 Task: Create a due date automation trigger when advanced on, on the tuesday before a card is due add dates due in in more than 1 days at 11:00 AM.
Action: Mouse moved to (1122, 86)
Screenshot: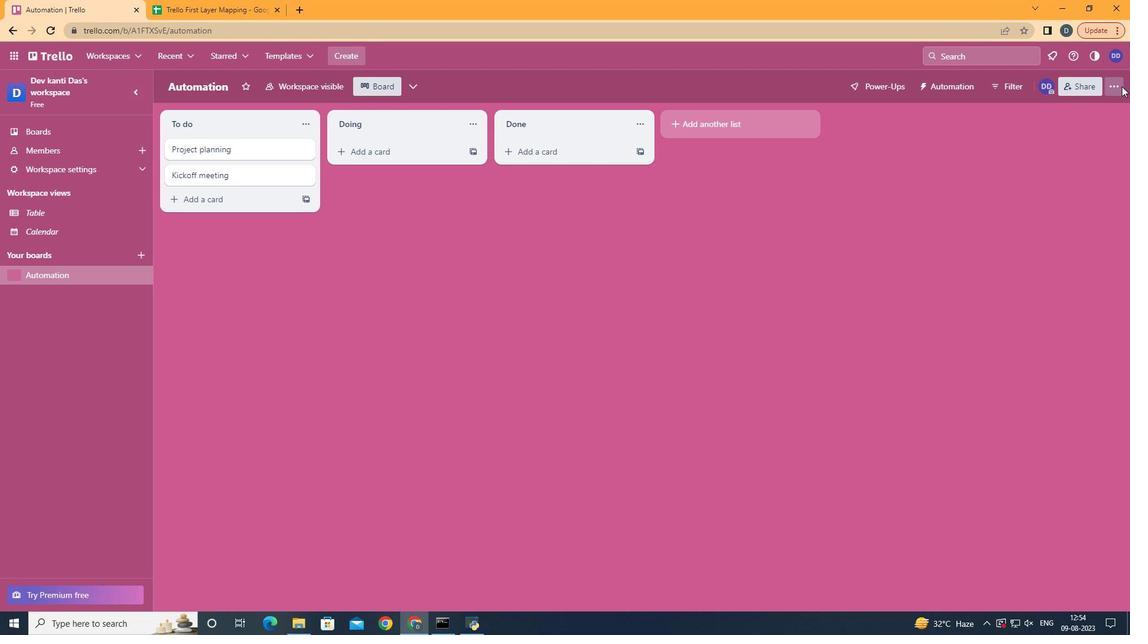 
Action: Mouse pressed left at (1122, 86)
Screenshot: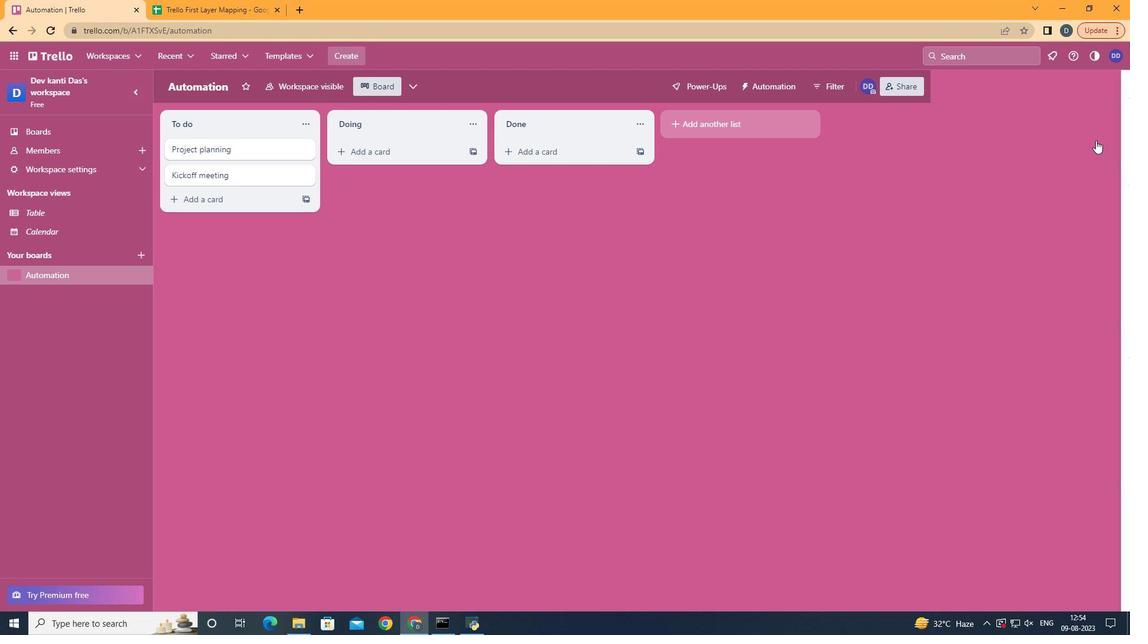 
Action: Mouse moved to (995, 254)
Screenshot: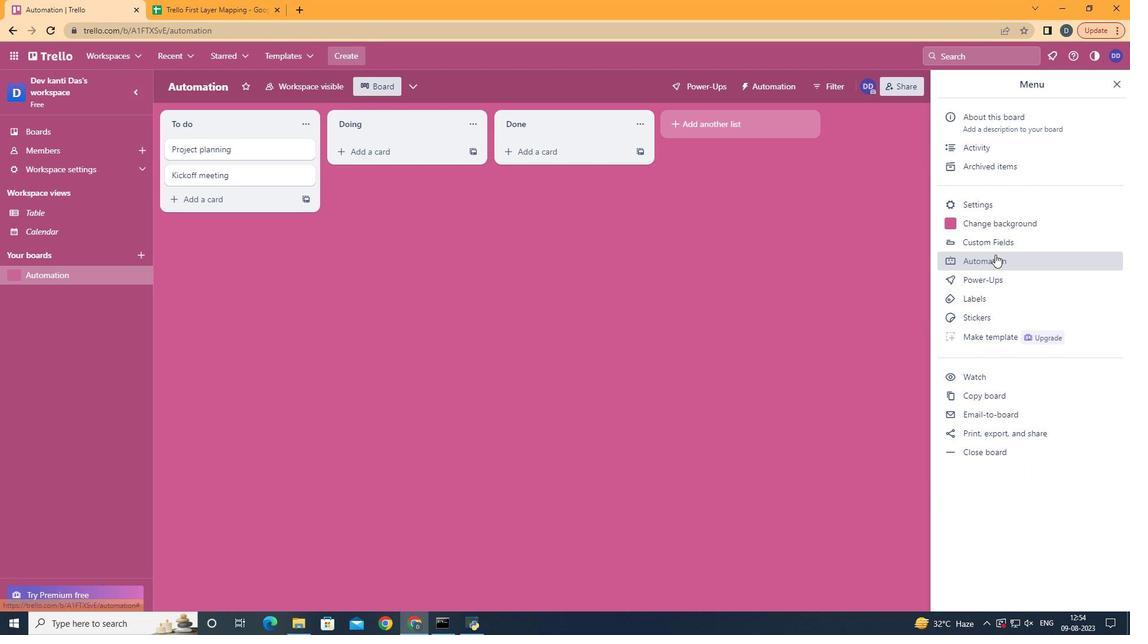 
Action: Mouse pressed left at (995, 254)
Screenshot: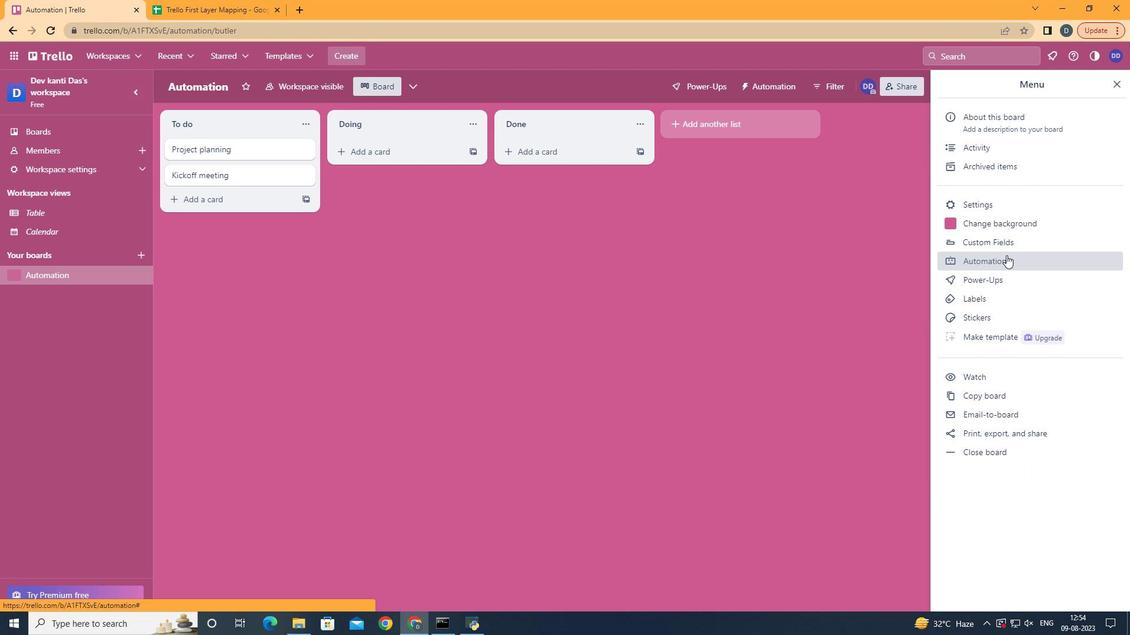 
Action: Mouse moved to (213, 237)
Screenshot: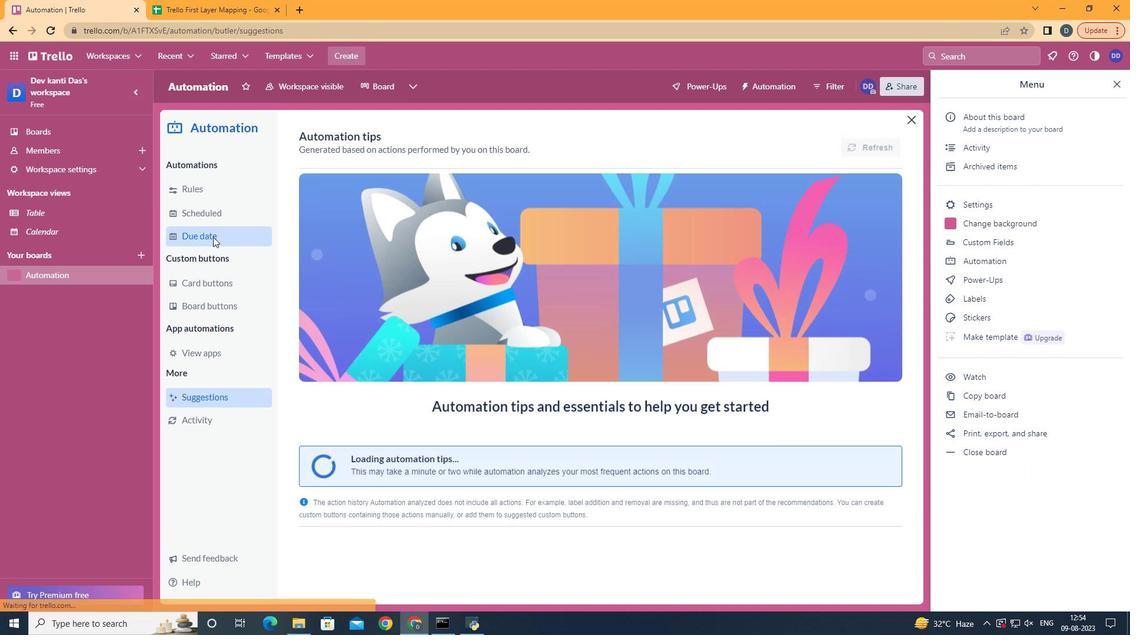 
Action: Mouse pressed left at (213, 237)
Screenshot: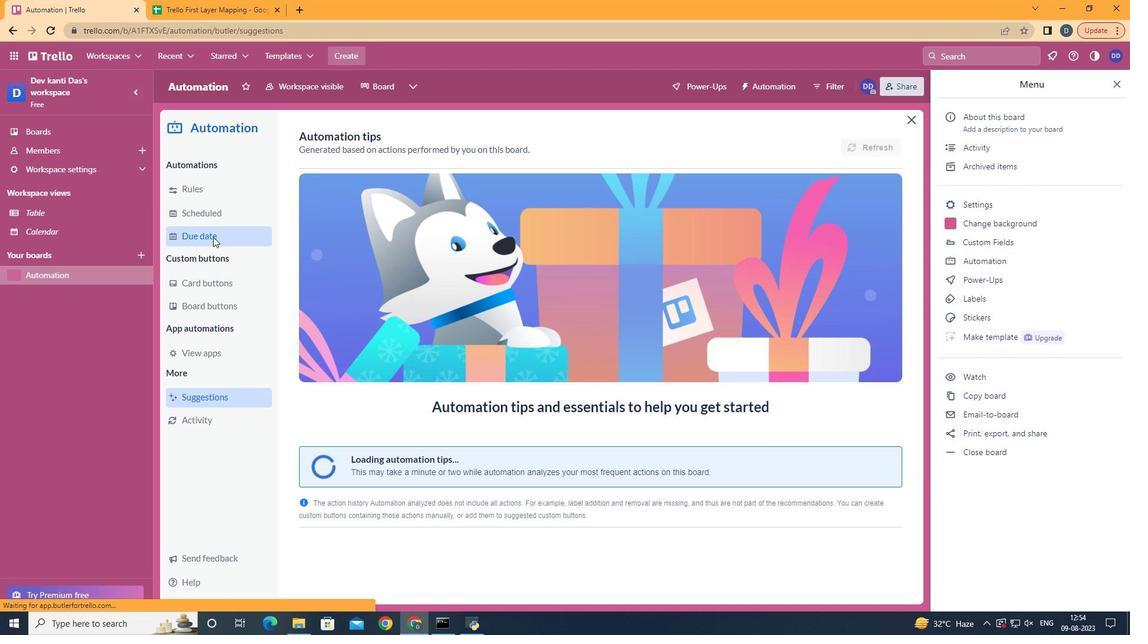 
Action: Mouse moved to (818, 138)
Screenshot: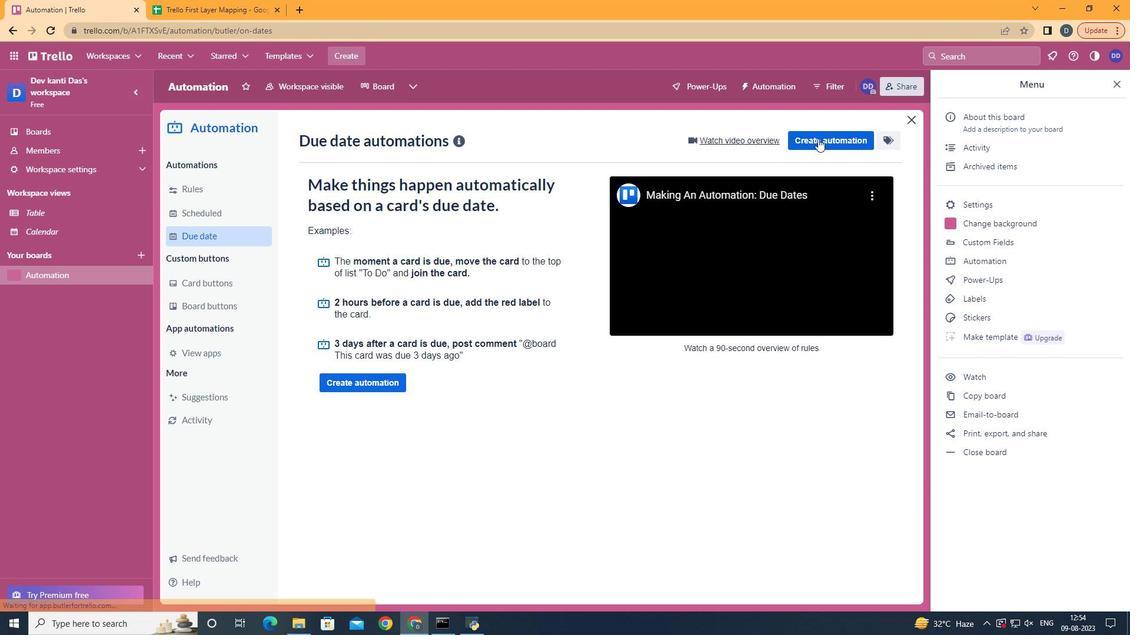 
Action: Mouse pressed left at (818, 138)
Screenshot: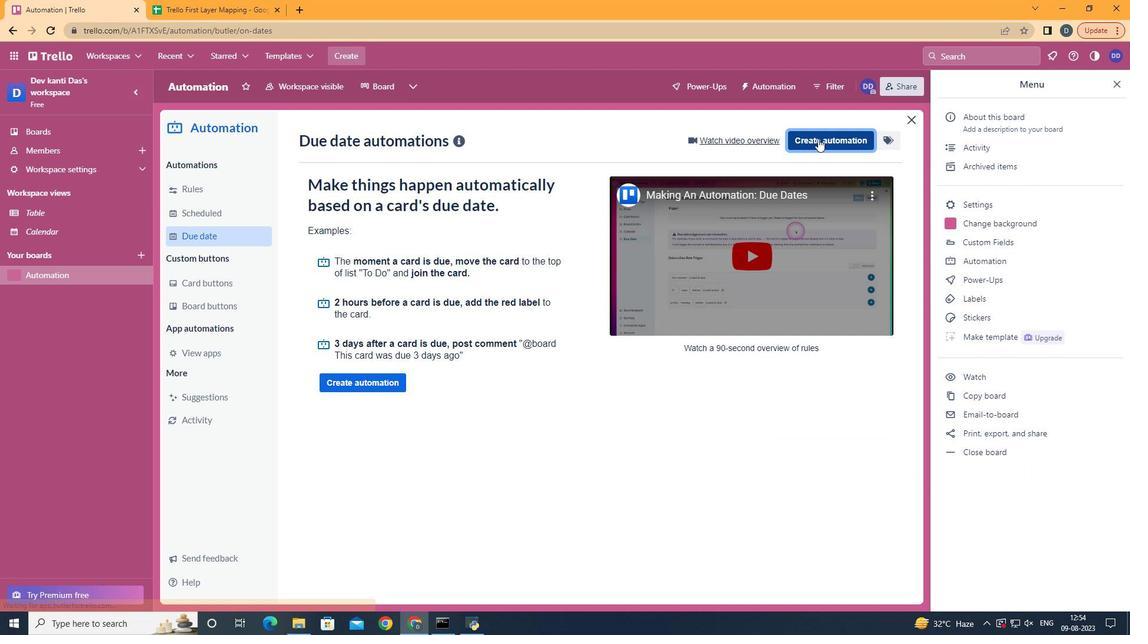 
Action: Mouse moved to (600, 254)
Screenshot: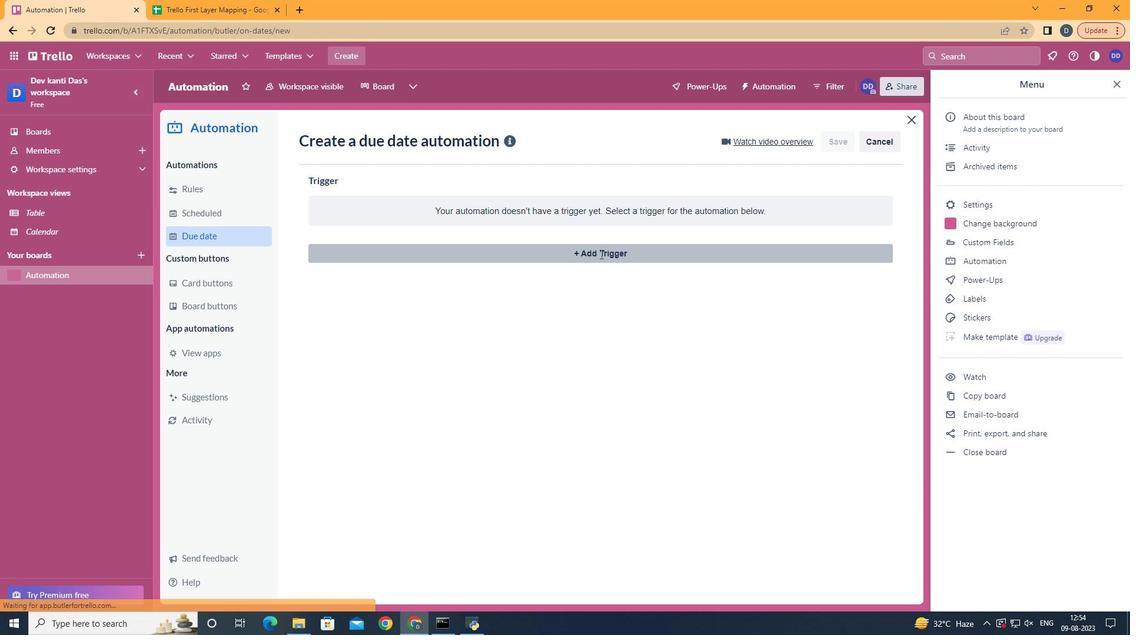 
Action: Mouse pressed left at (600, 254)
Screenshot: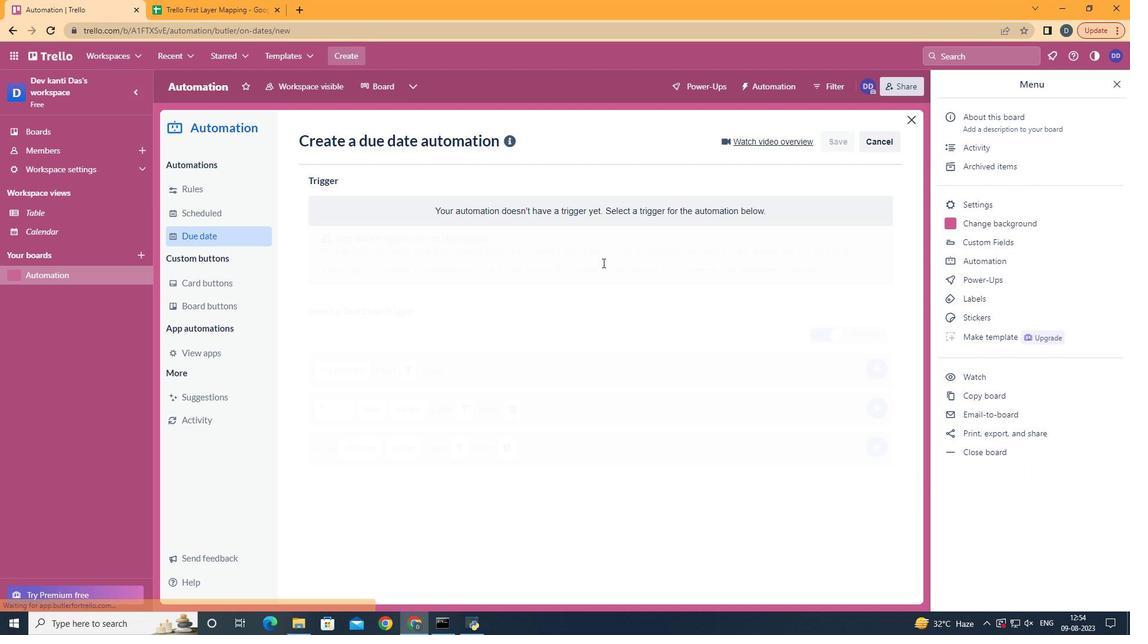 
Action: Mouse moved to (380, 335)
Screenshot: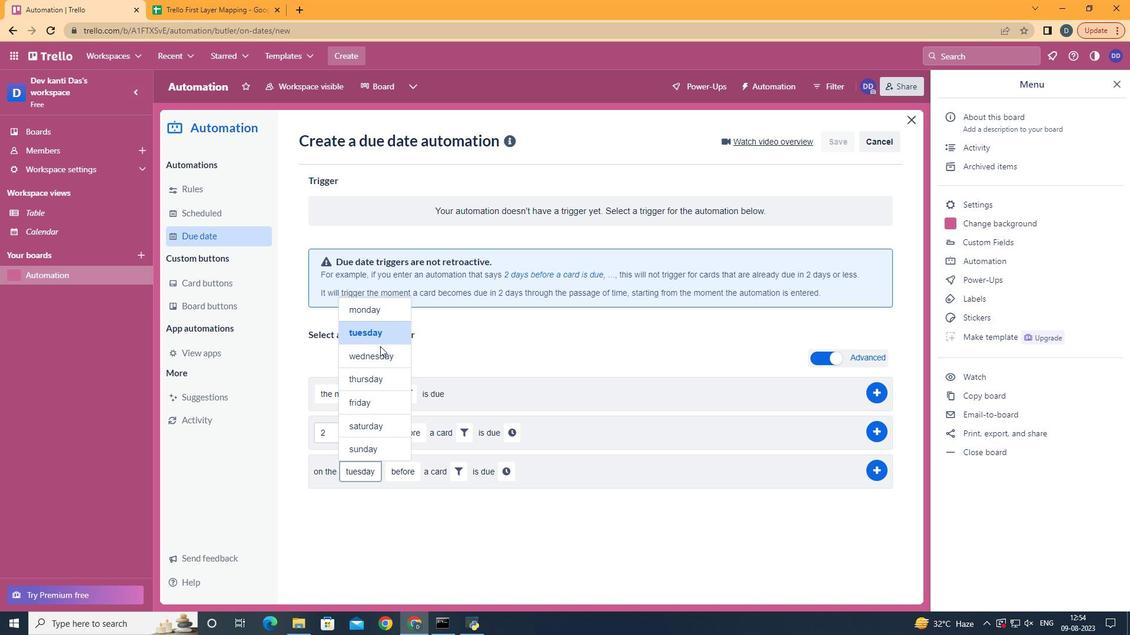
Action: Mouse pressed left at (380, 335)
Screenshot: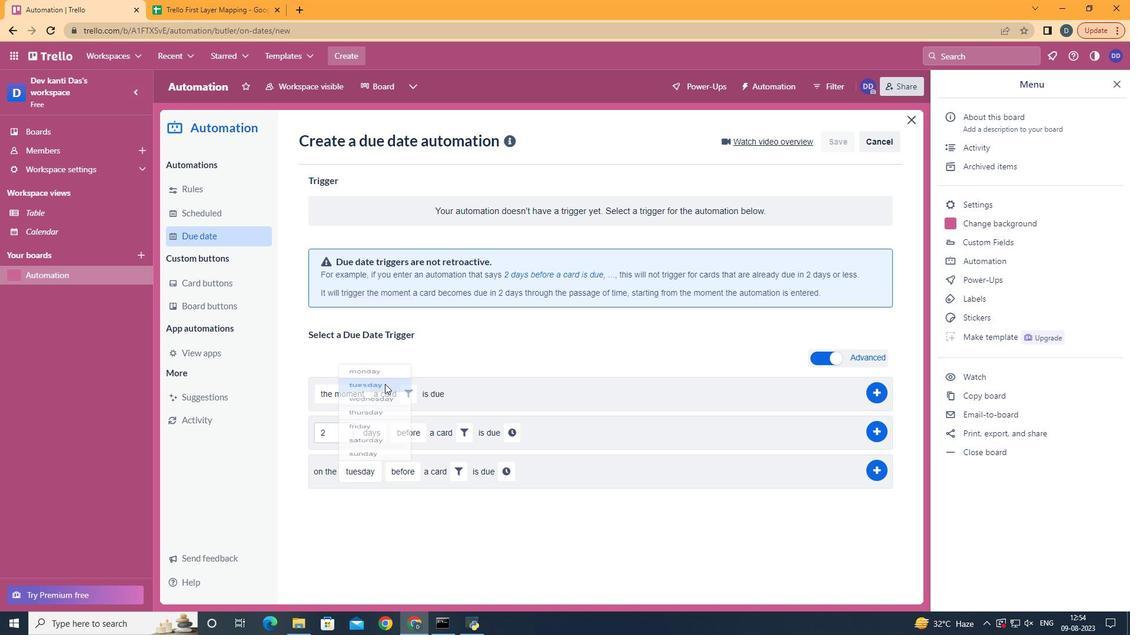 
Action: Mouse moved to (423, 491)
Screenshot: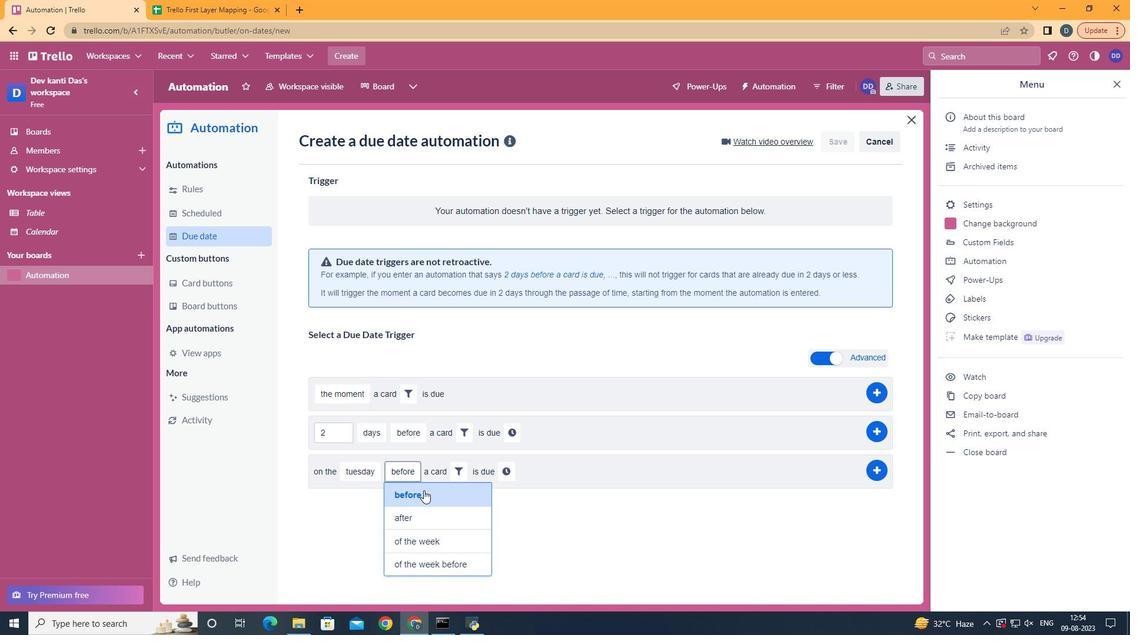
Action: Mouse pressed left at (423, 491)
Screenshot: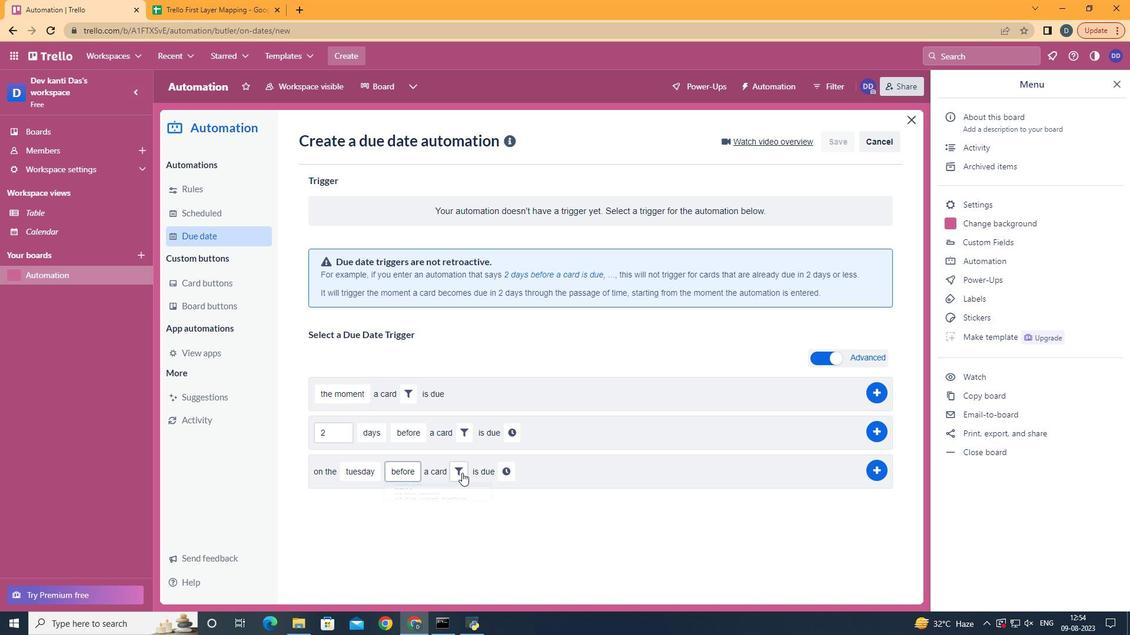 
Action: Mouse moved to (462, 473)
Screenshot: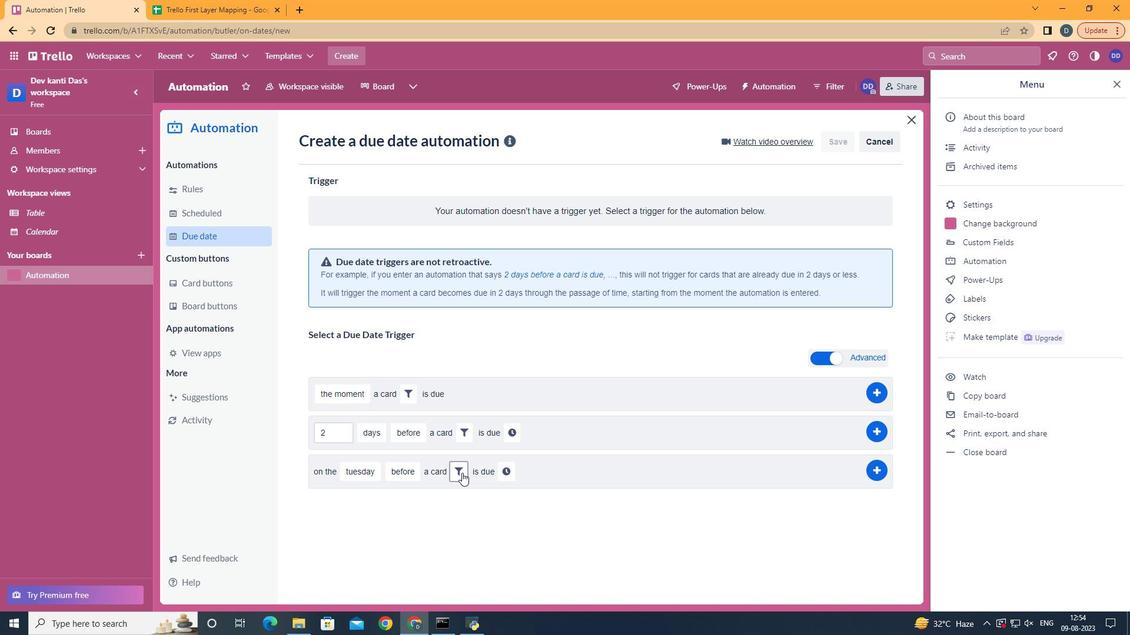 
Action: Mouse pressed left at (462, 473)
Screenshot: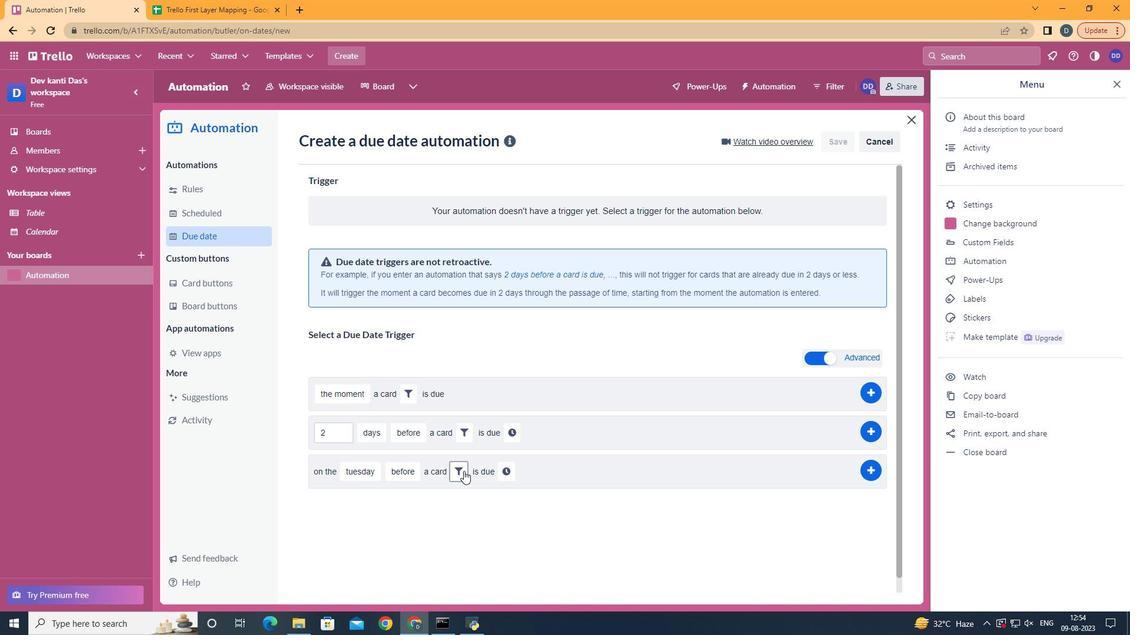 
Action: Mouse moved to (524, 515)
Screenshot: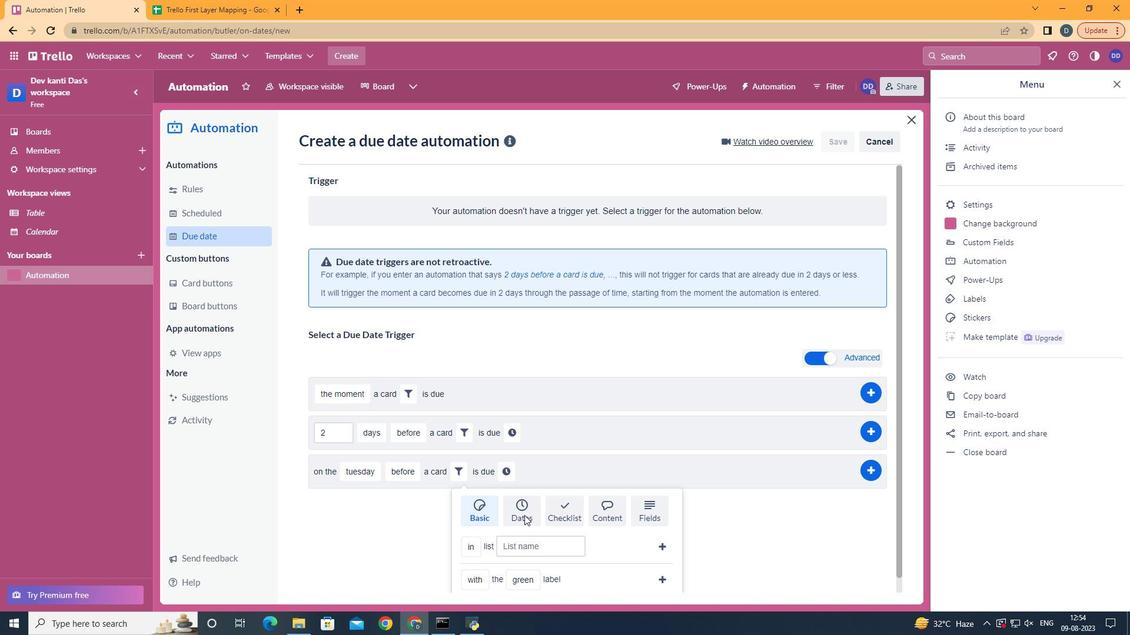 
Action: Mouse pressed left at (524, 515)
Screenshot: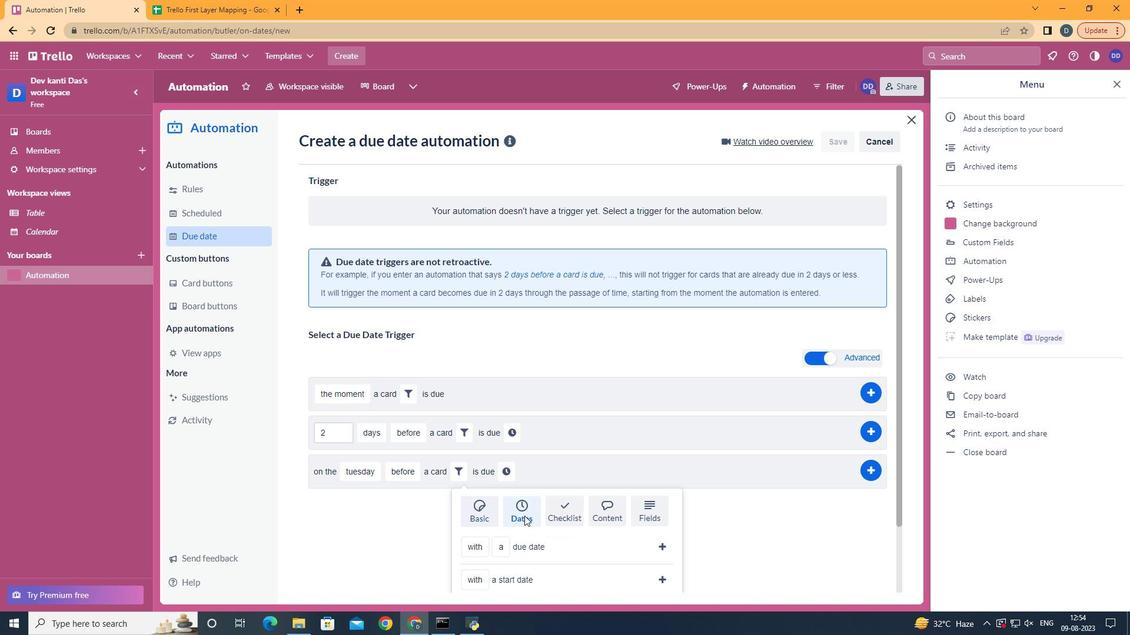 
Action: Mouse moved to (524, 516)
Screenshot: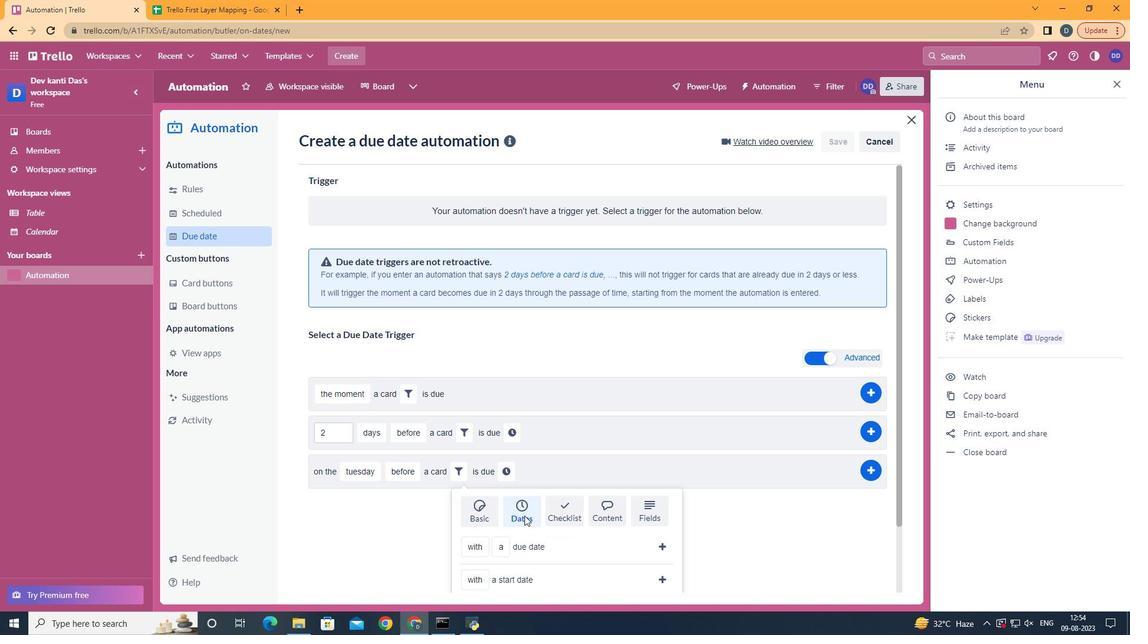 
Action: Mouse scrolled (524, 515) with delta (0, 0)
Screenshot: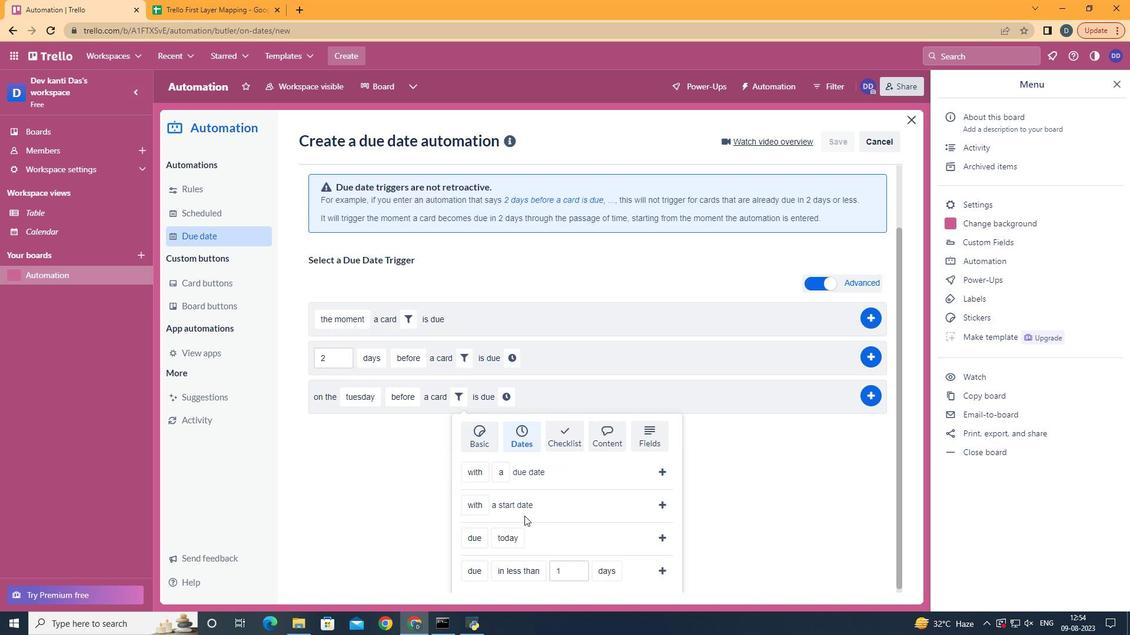 
Action: Mouse scrolled (524, 515) with delta (0, 0)
Screenshot: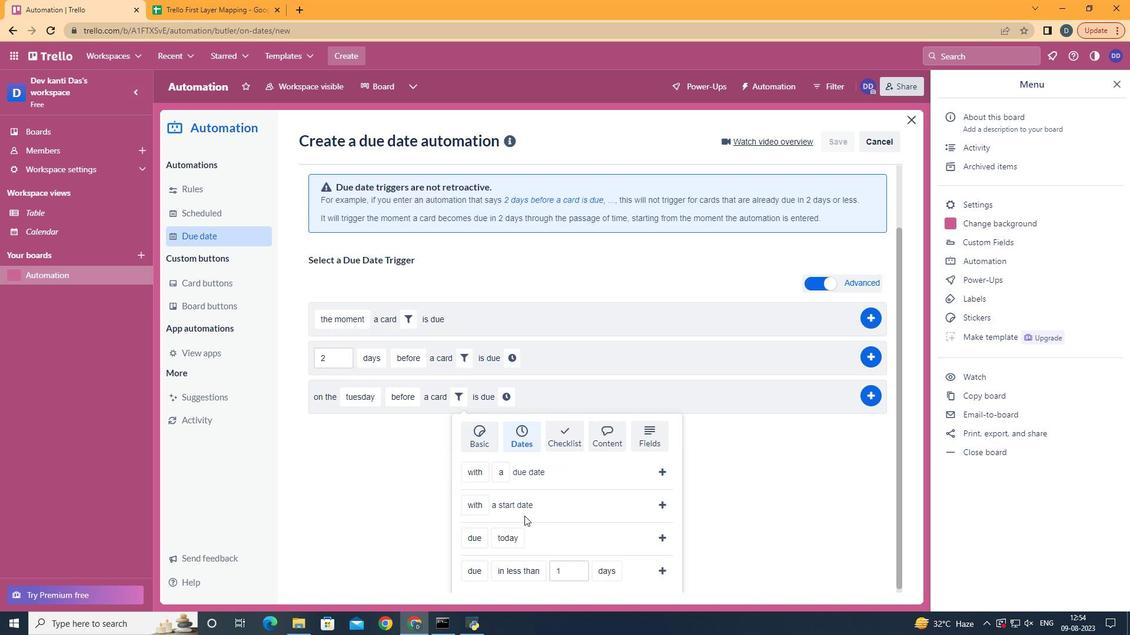 
Action: Mouse scrolled (524, 515) with delta (0, 0)
Screenshot: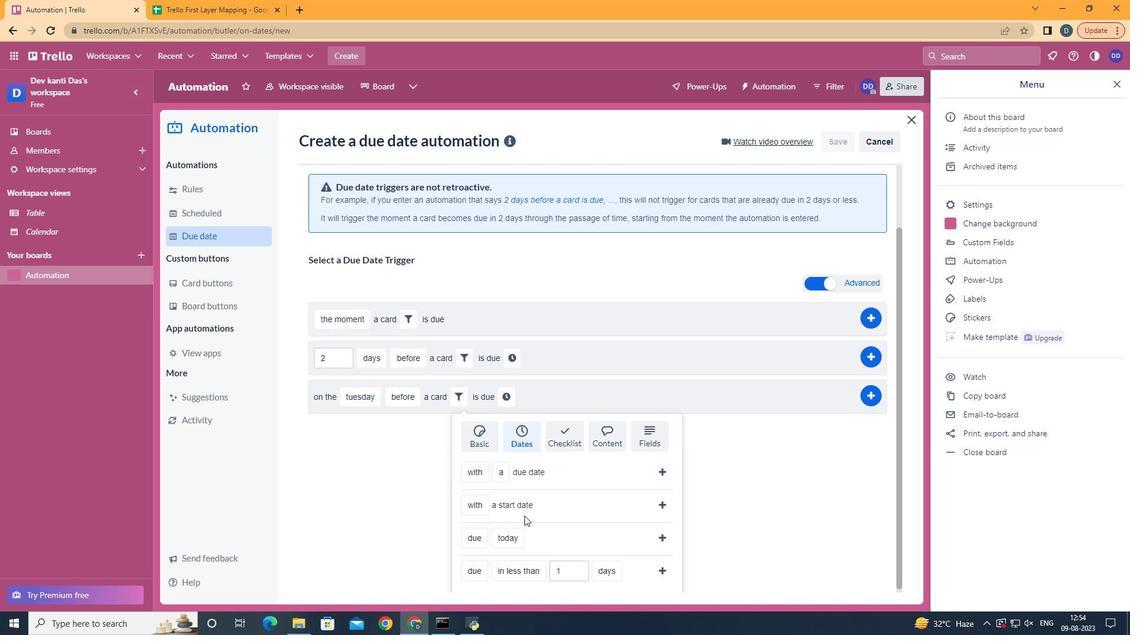 
Action: Mouse moved to (499, 522)
Screenshot: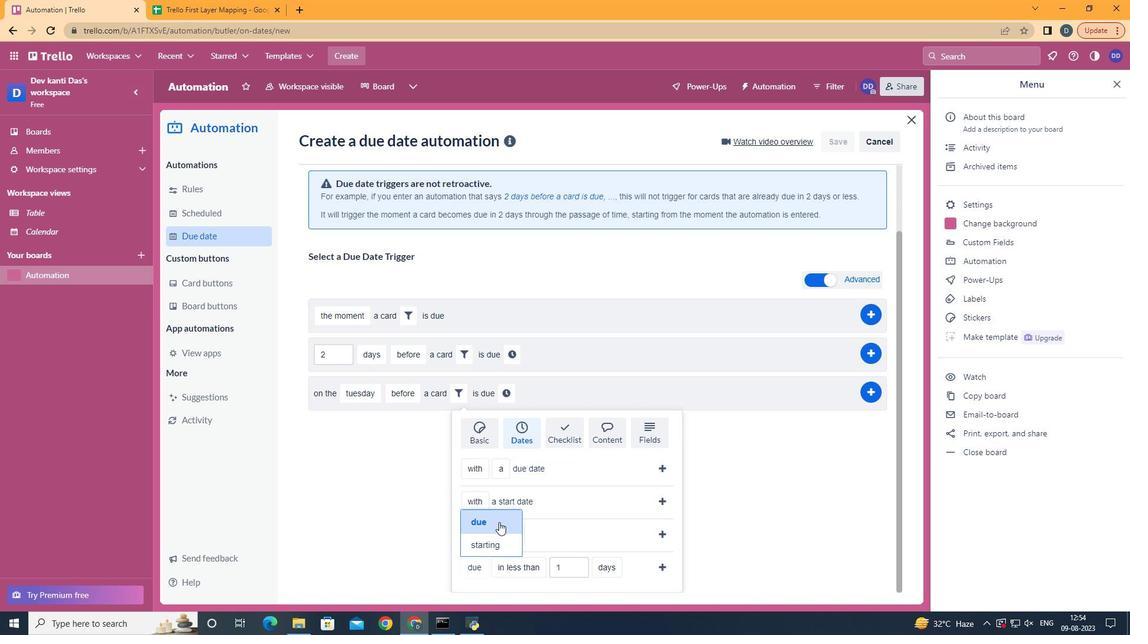 
Action: Mouse pressed left at (499, 522)
Screenshot: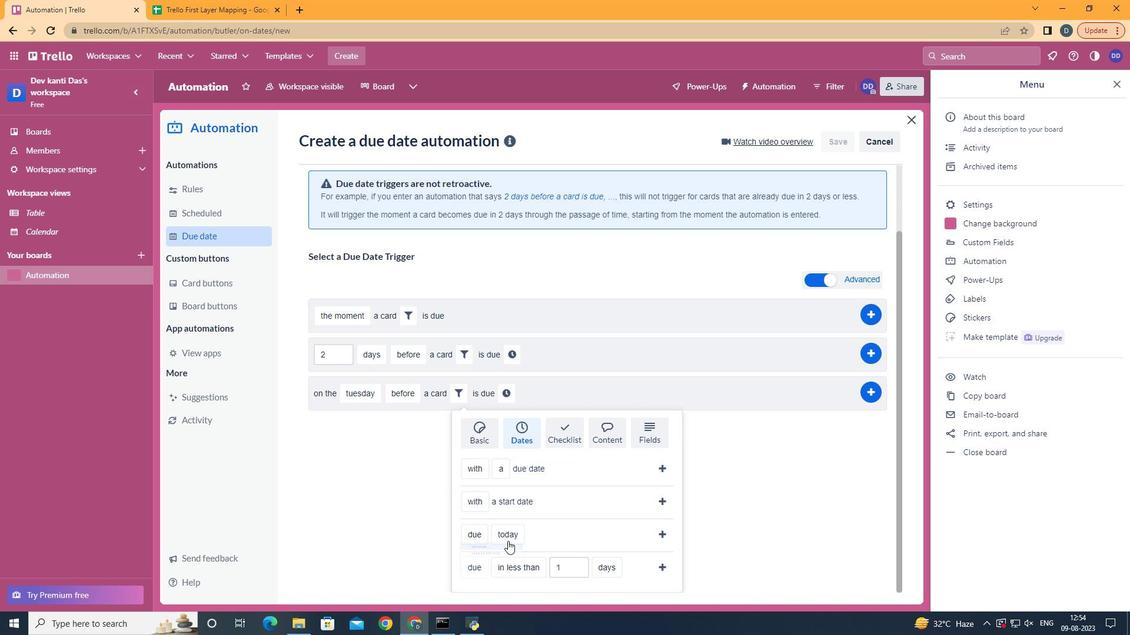 
Action: Mouse moved to (536, 485)
Screenshot: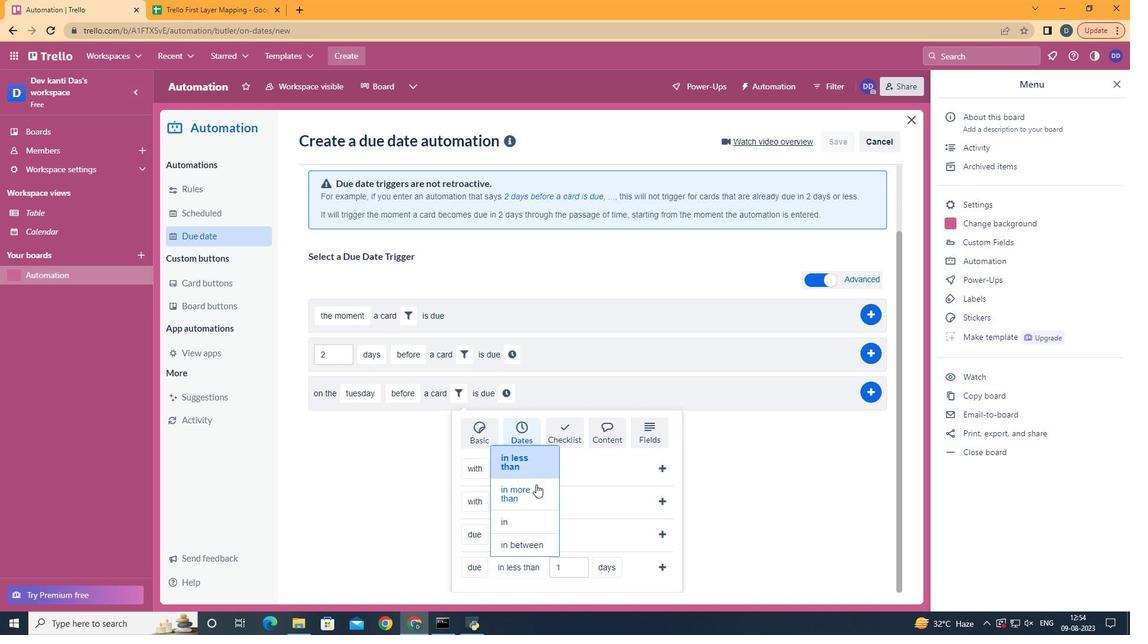 
Action: Mouse pressed left at (536, 485)
Screenshot: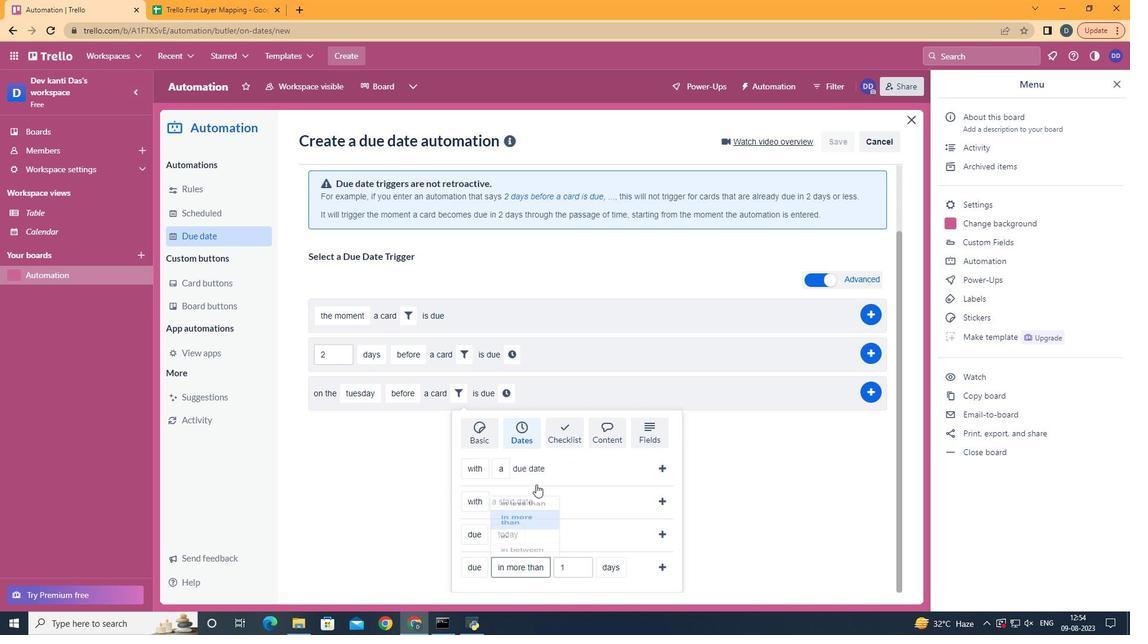 
Action: Mouse moved to (610, 517)
Screenshot: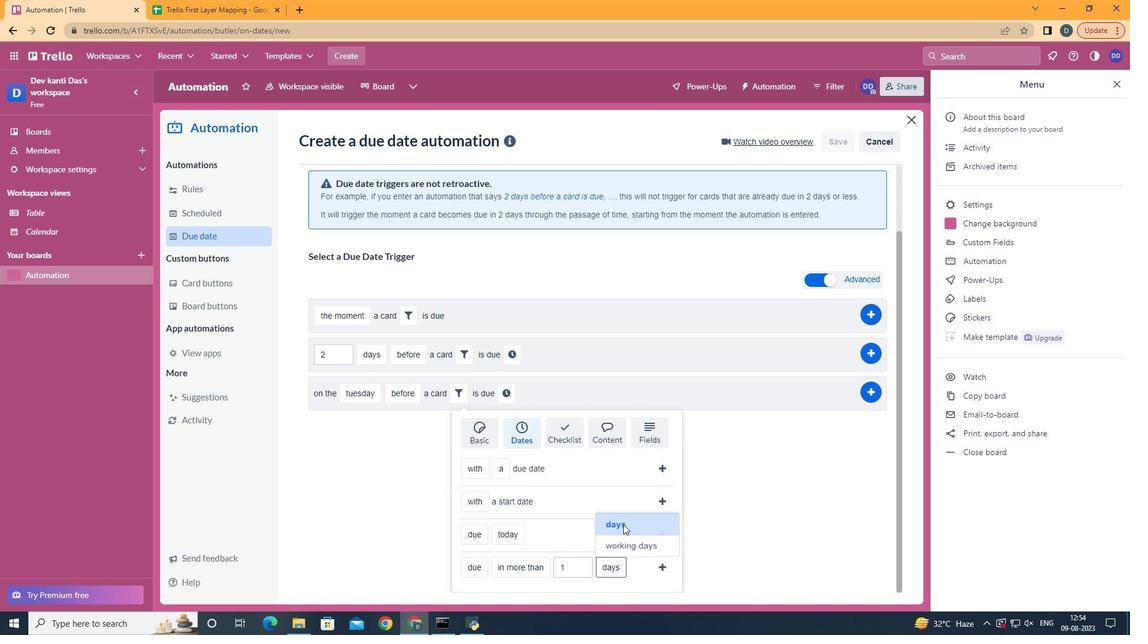 
Action: Mouse pressed left at (610, 517)
Screenshot: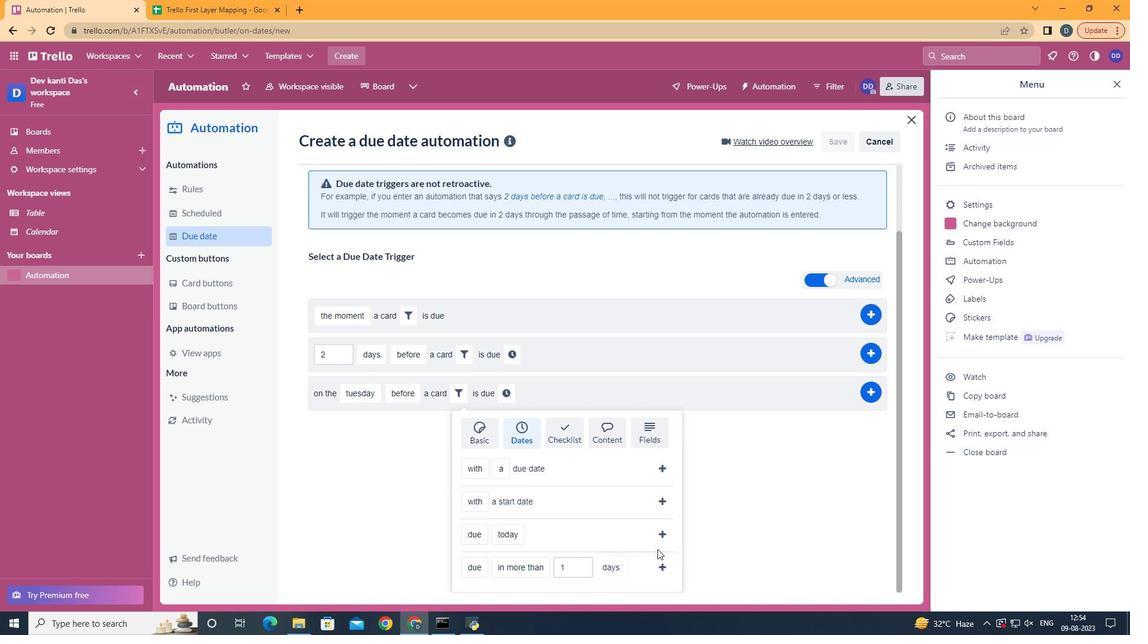 
Action: Mouse moved to (665, 559)
Screenshot: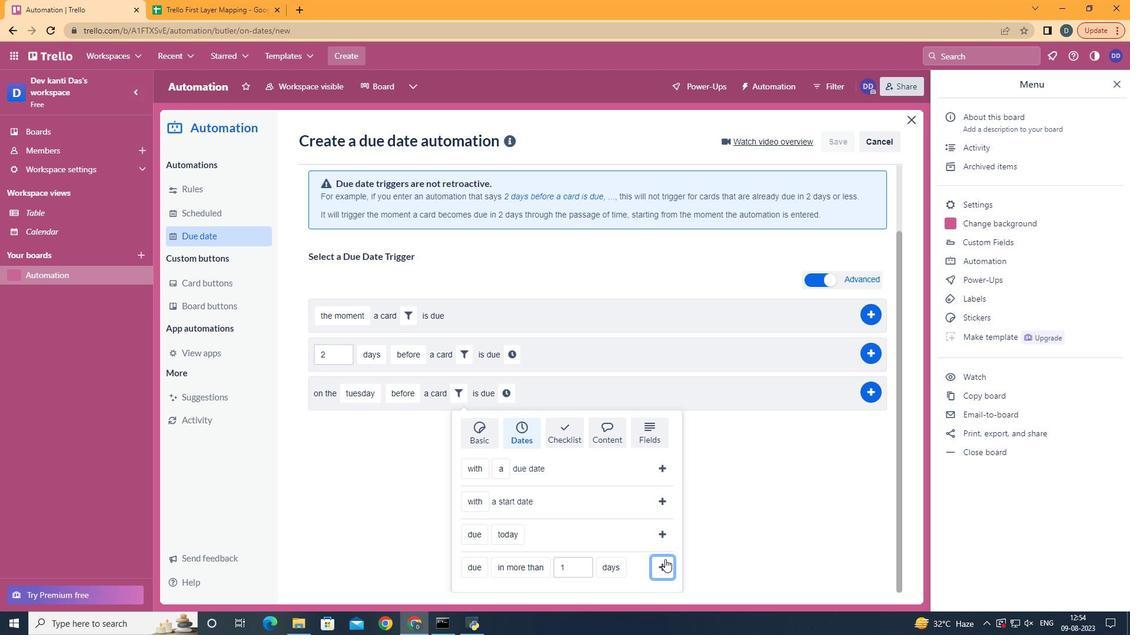 
Action: Mouse pressed left at (665, 559)
Screenshot: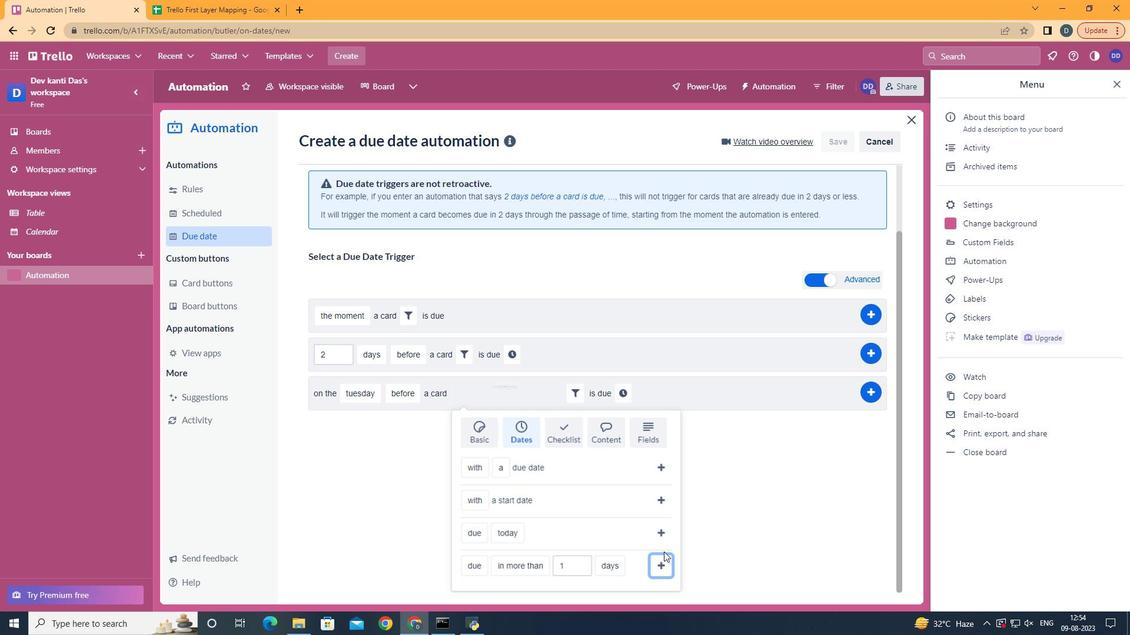 
Action: Mouse moved to (624, 472)
Screenshot: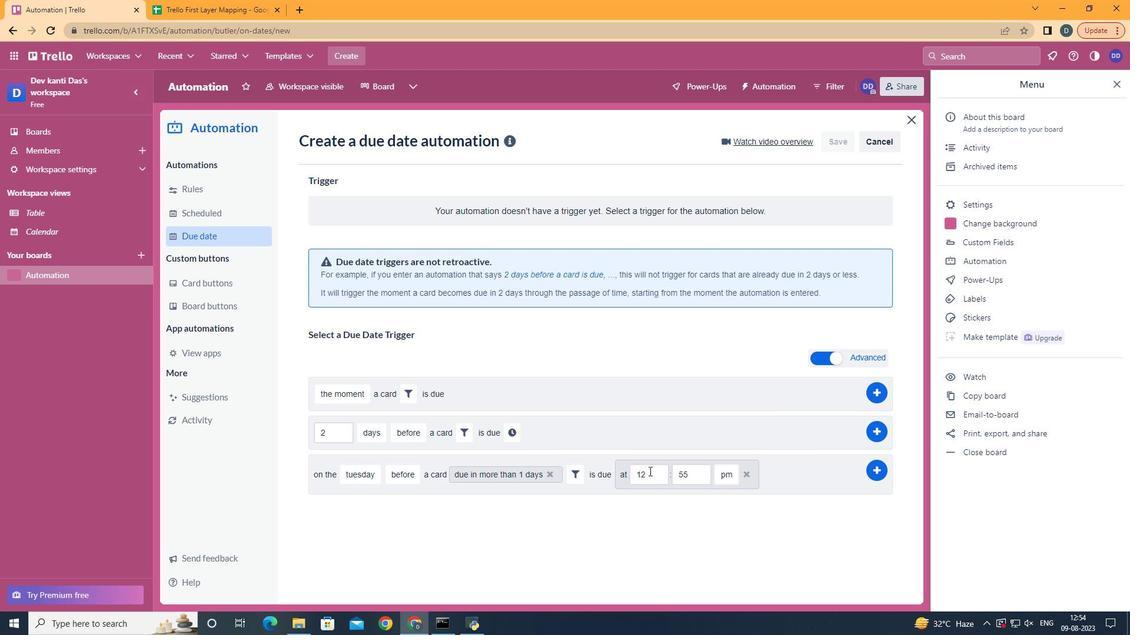 
Action: Mouse pressed left at (624, 472)
Screenshot: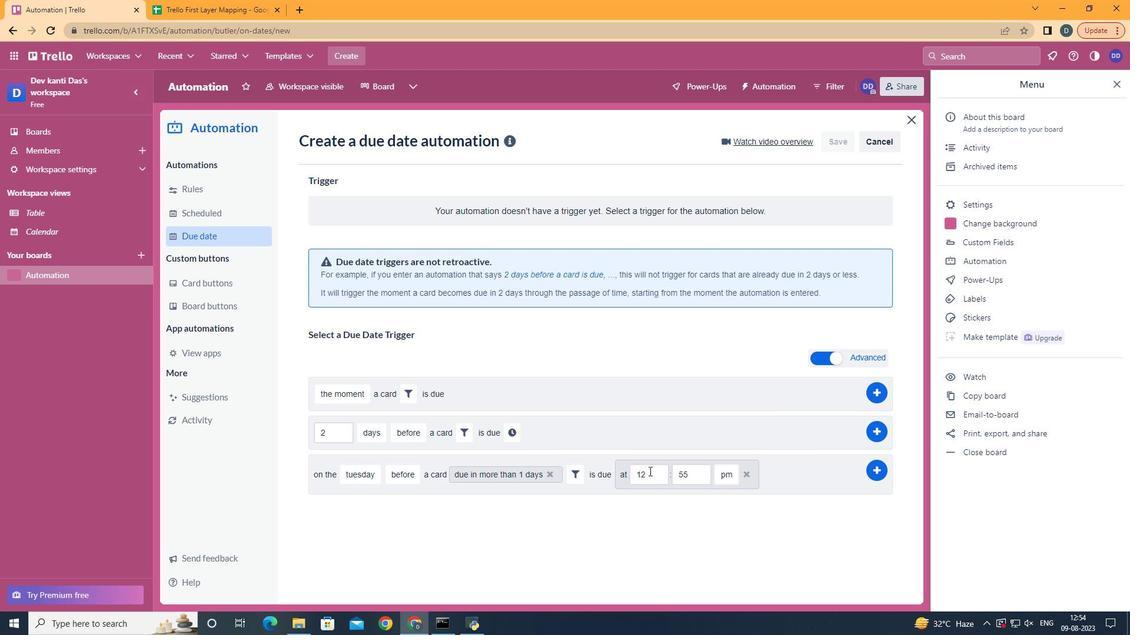 
Action: Mouse moved to (651, 471)
Screenshot: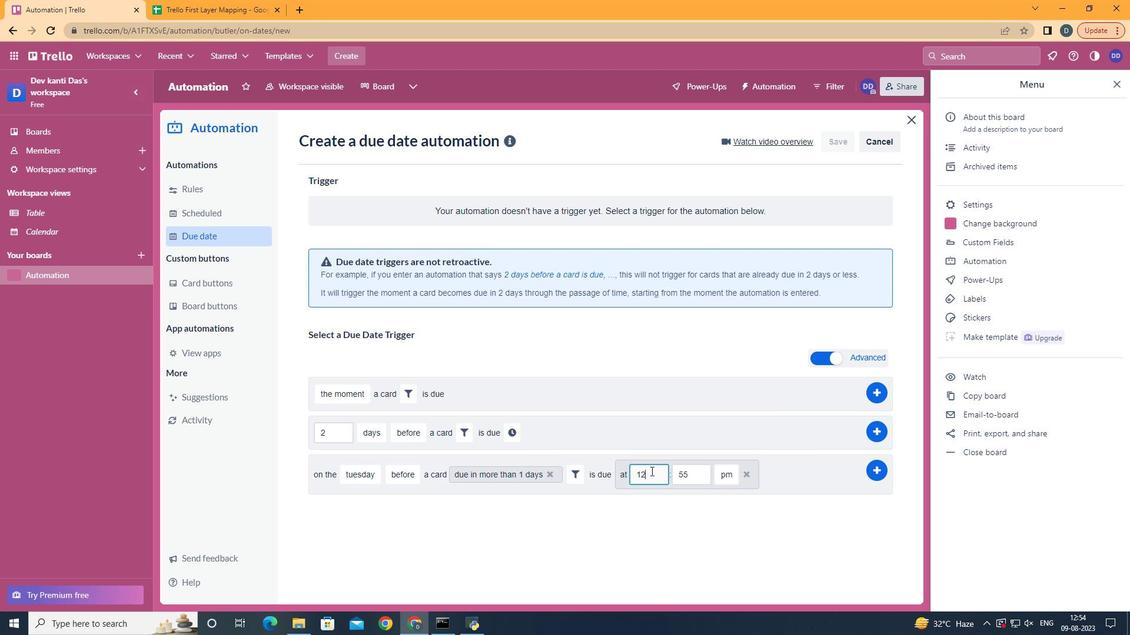 
Action: Mouse pressed left at (651, 471)
Screenshot: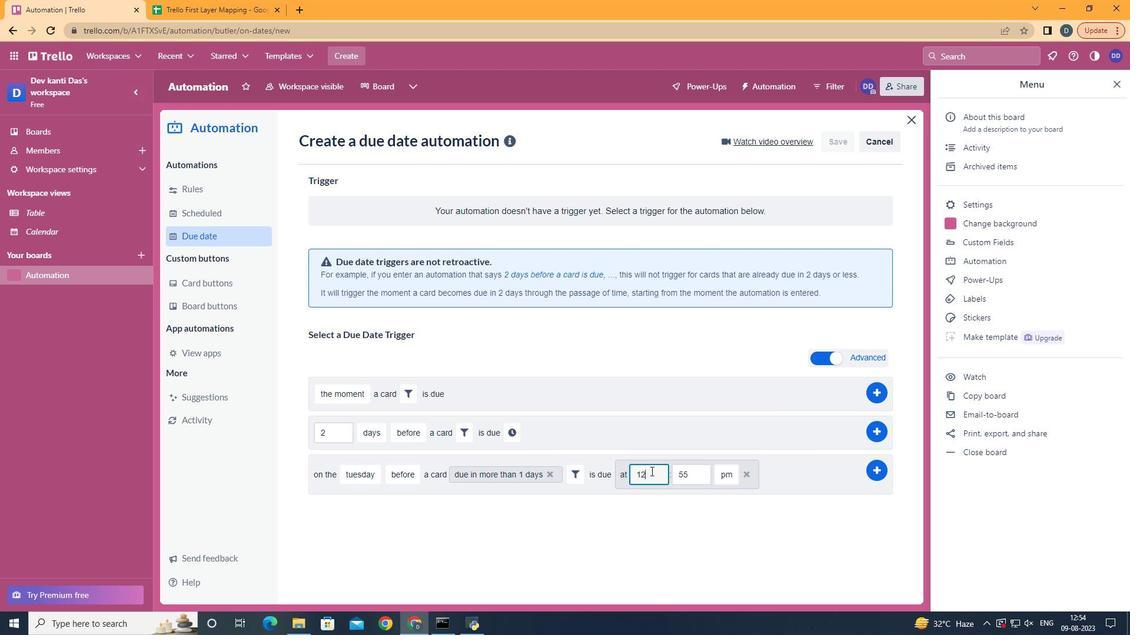 
Action: Mouse moved to (651, 471)
Screenshot: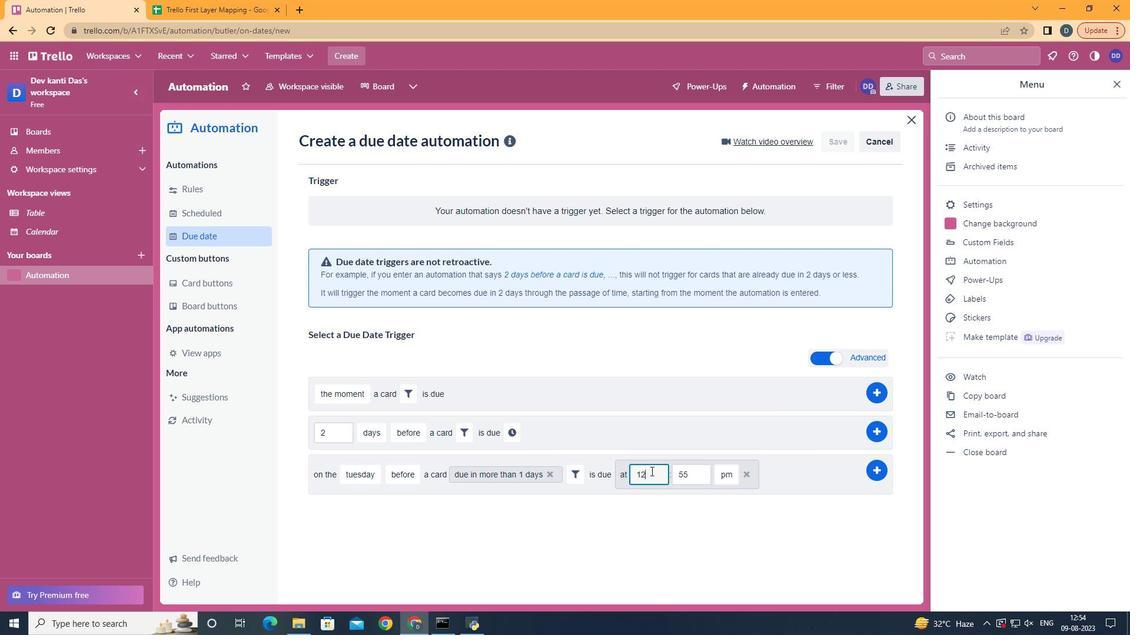 
Action: Key pressed <Key.backspace>1
Screenshot: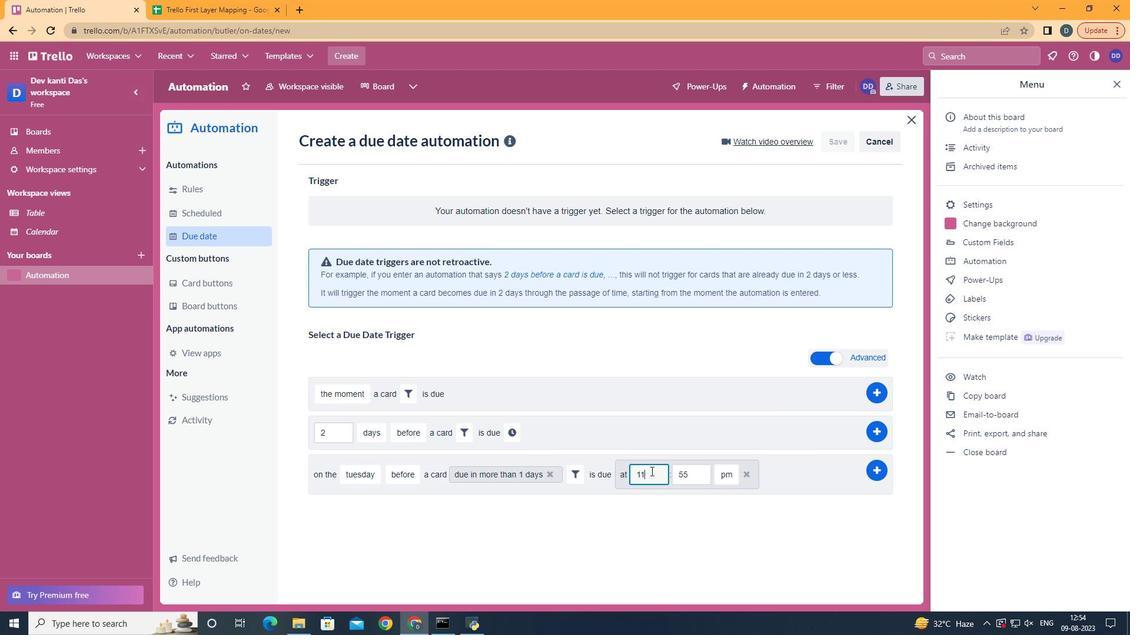 
Action: Mouse moved to (700, 475)
Screenshot: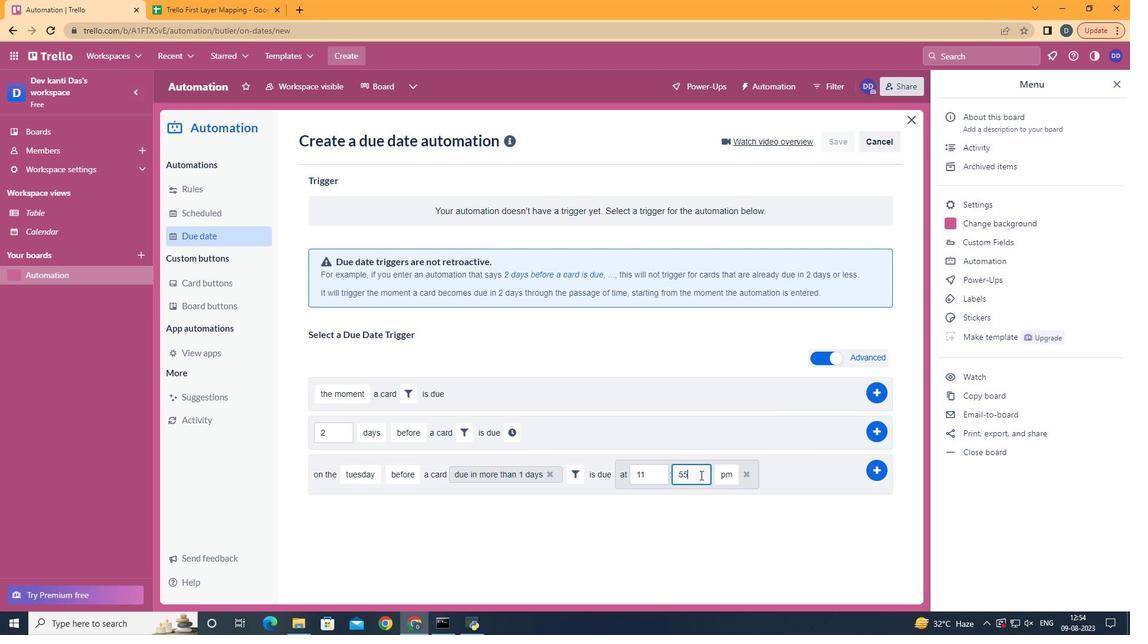 
Action: Mouse pressed left at (700, 475)
Screenshot: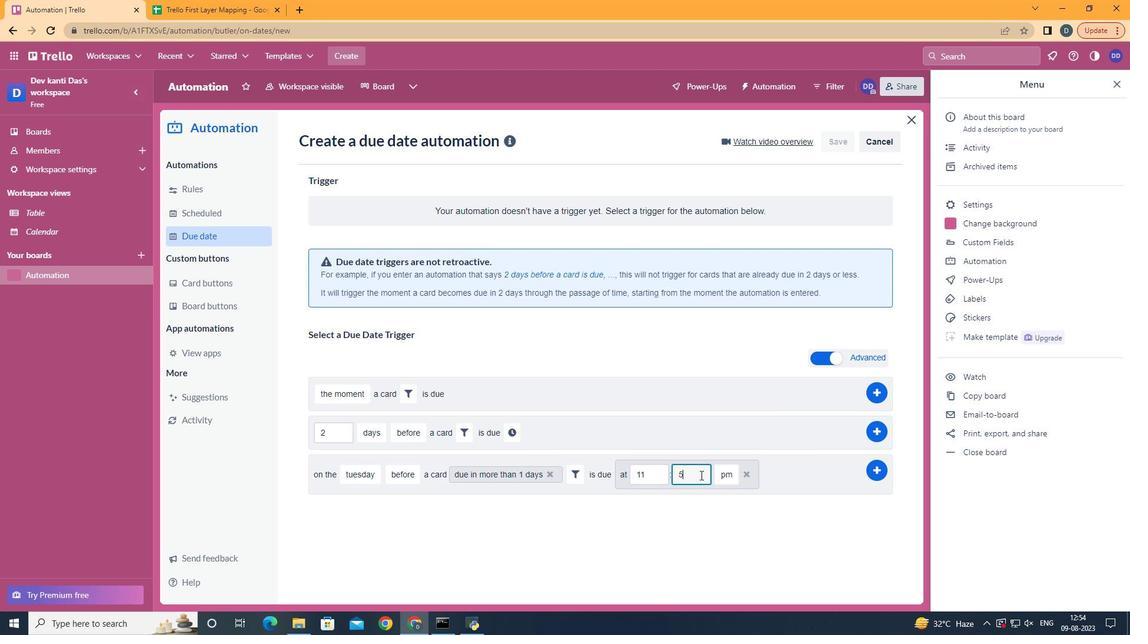 
Action: Key pressed <Key.backspace><Key.backspace>00
Screenshot: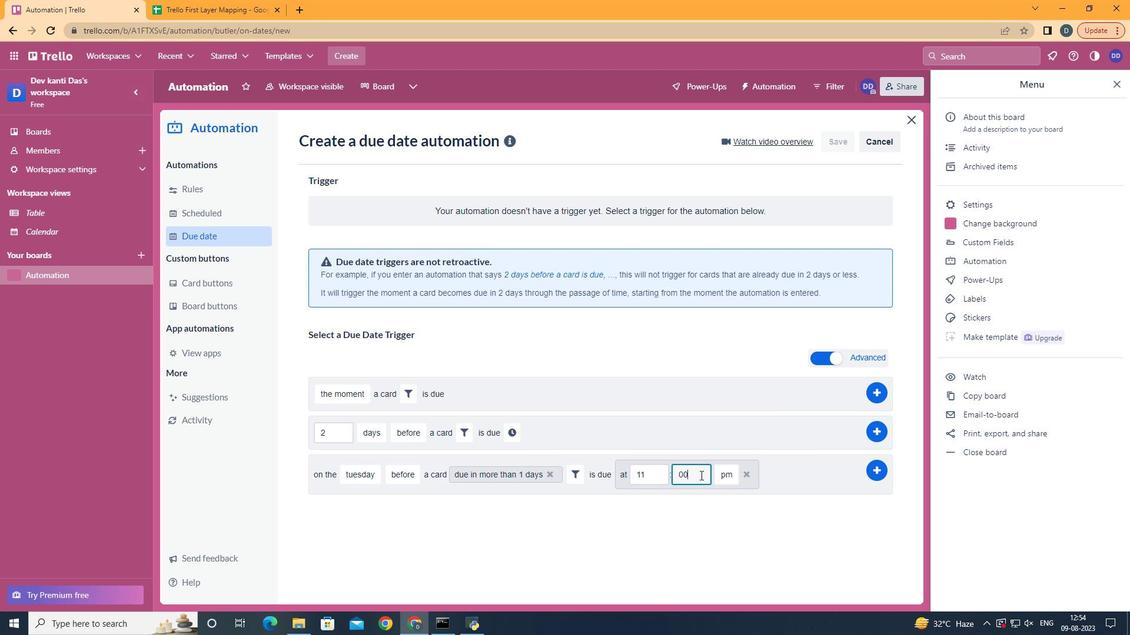 
Action: Mouse moved to (724, 494)
Screenshot: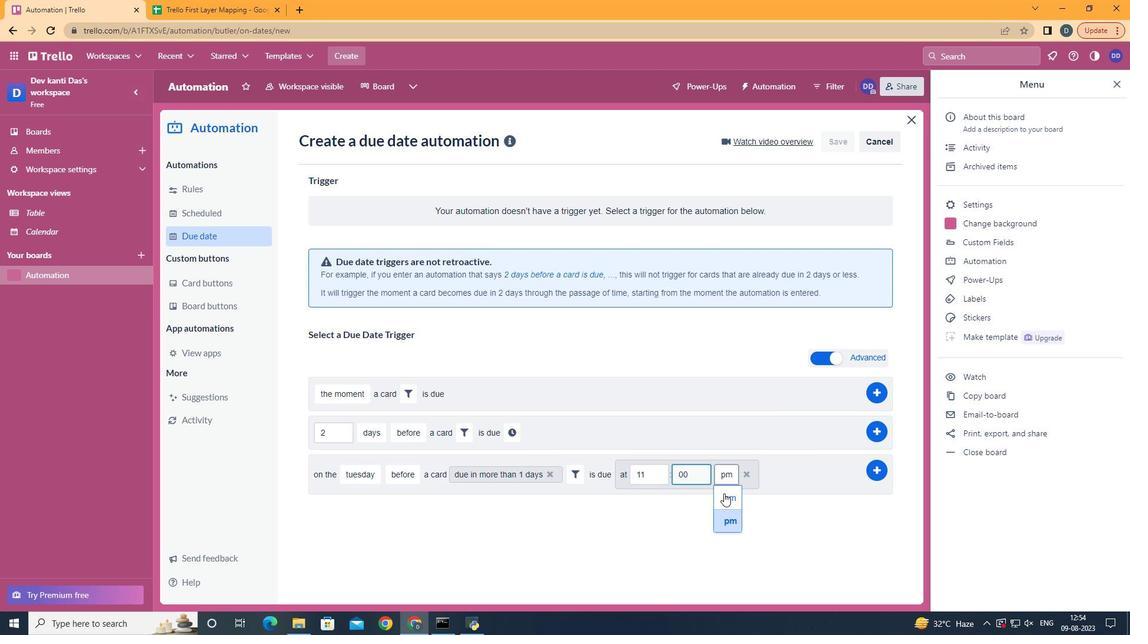 
Action: Mouse pressed left at (724, 494)
Screenshot: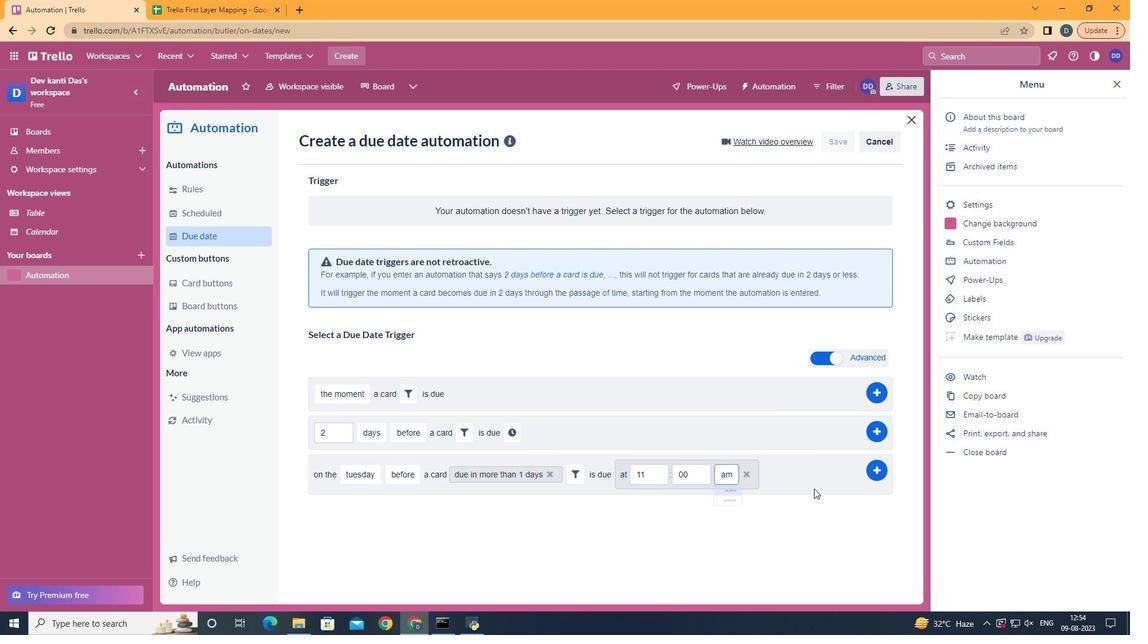 
Action: Mouse moved to (869, 470)
Screenshot: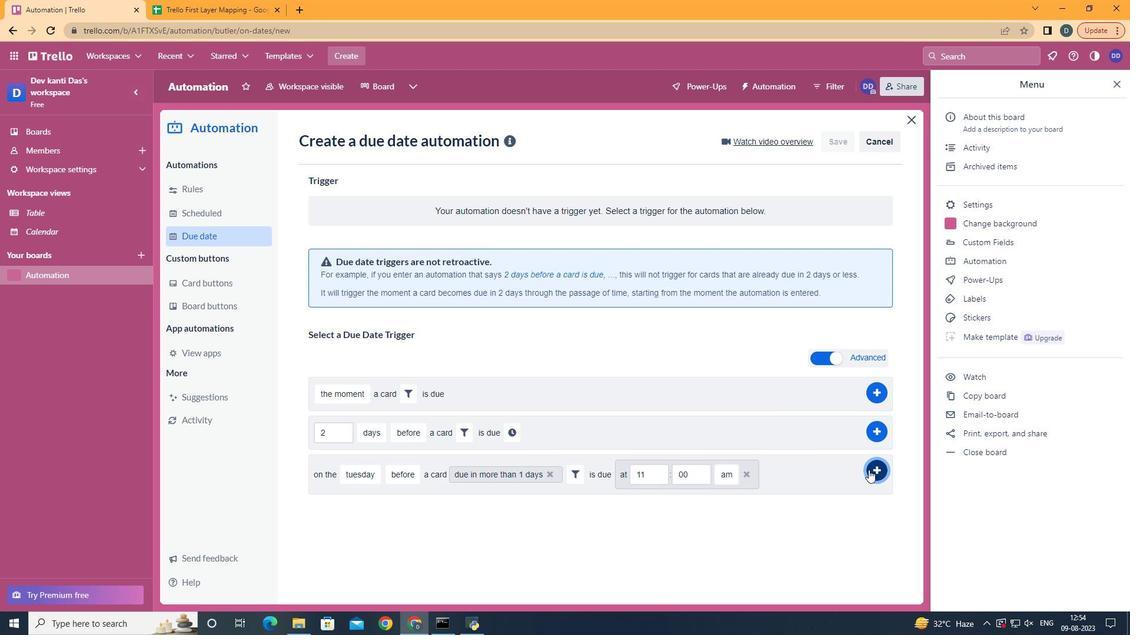 
Action: Mouse pressed left at (869, 470)
Screenshot: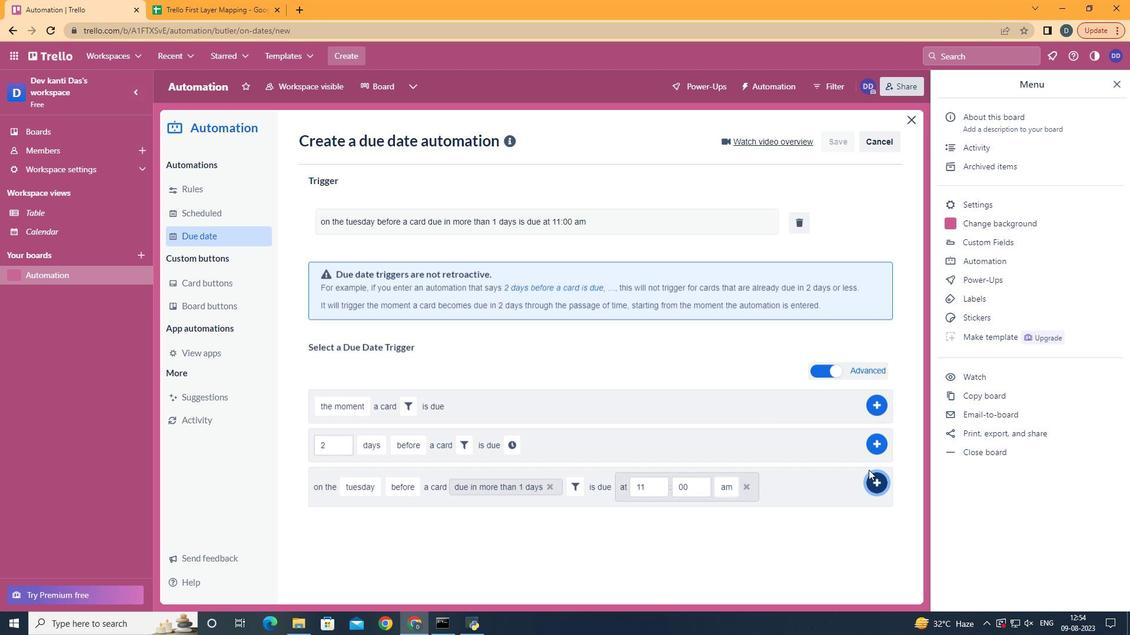 
Action: Mouse moved to (721, 294)
Screenshot: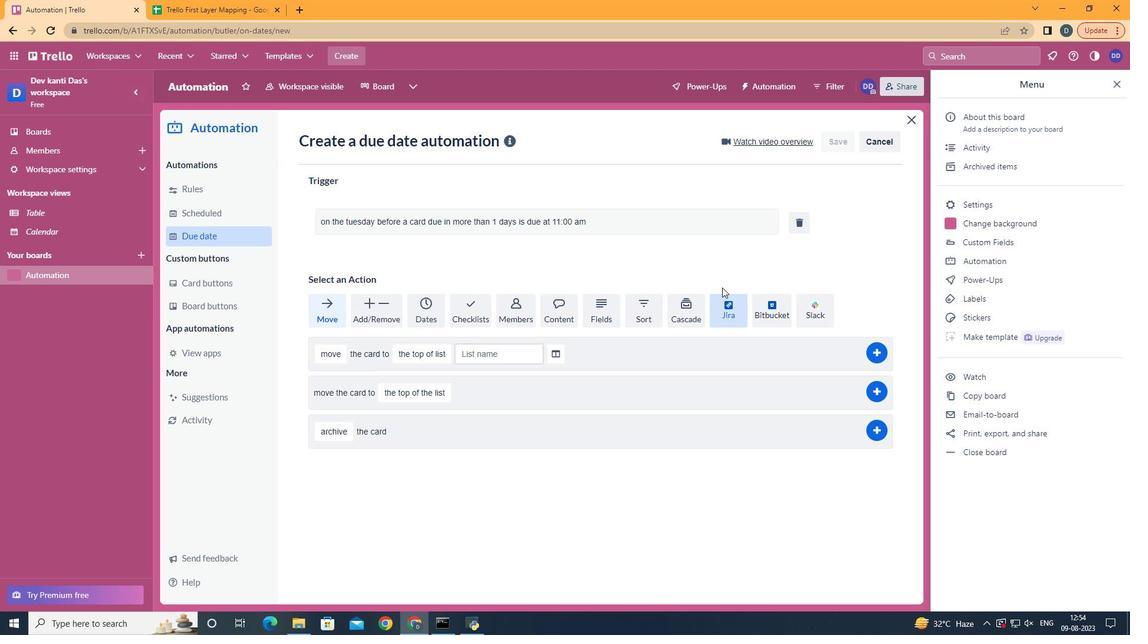 
